 Task: Check the message updates in notification section.
Action: Mouse moved to (955, 71)
Screenshot: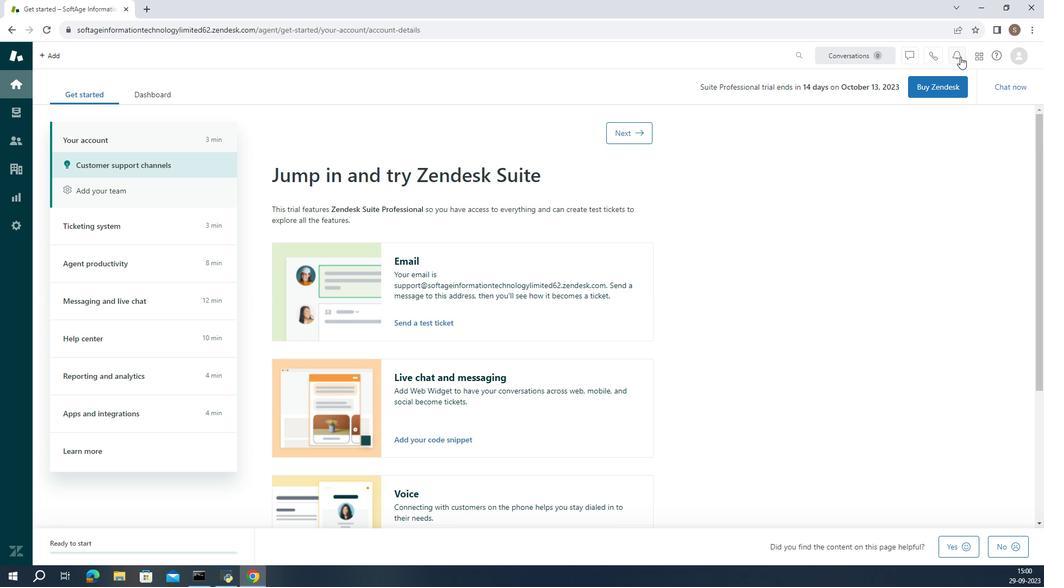 
Action: Mouse pressed left at (955, 71)
Screenshot: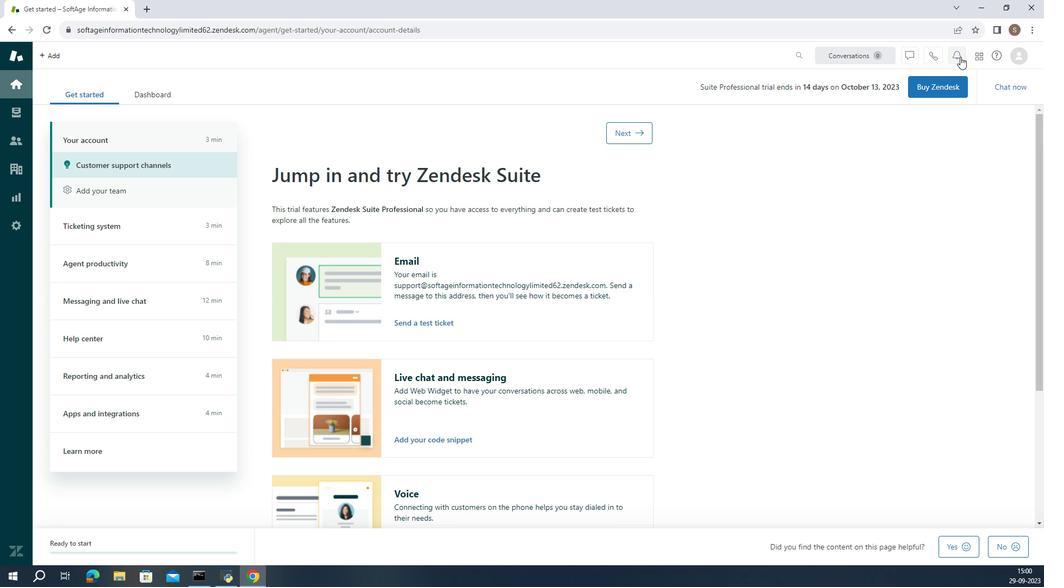 
Action: Mouse moved to (935, 150)
Screenshot: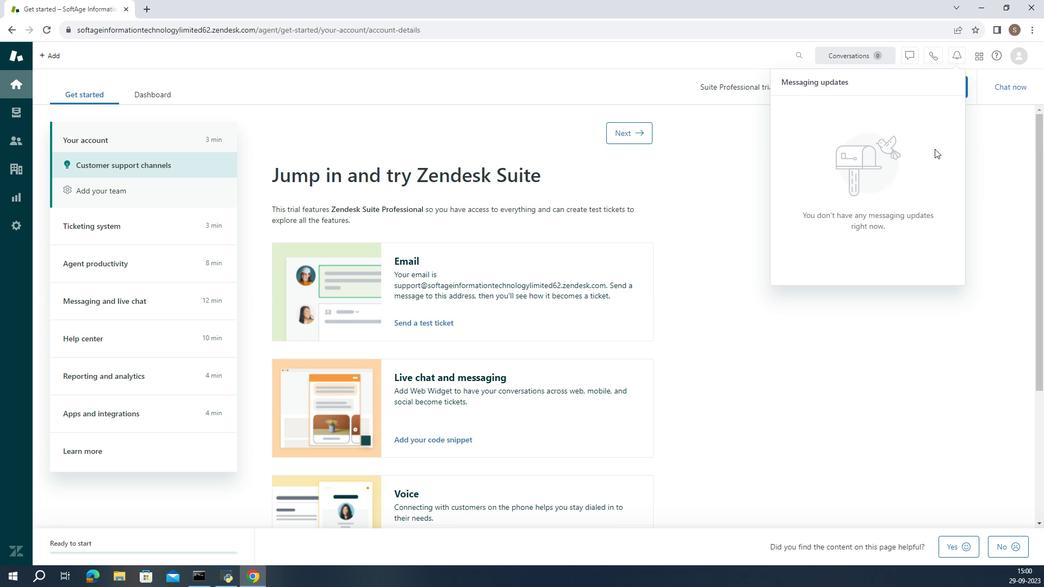 
Action: Mouse pressed left at (935, 150)
Screenshot: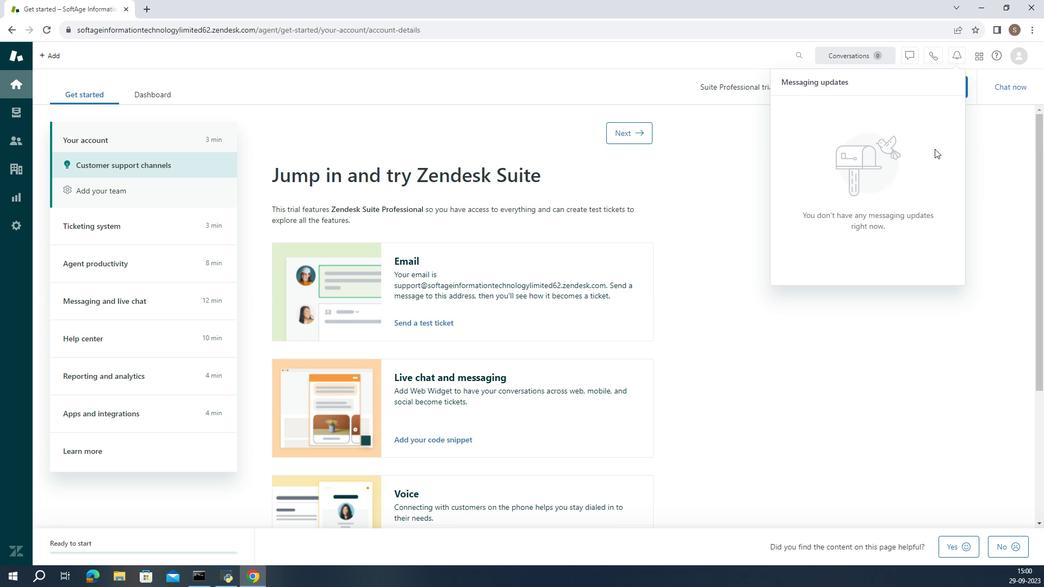
